 Task: Set the day theme to "Dark Dimmed".
Action: Mouse moved to (958, 85)
Screenshot: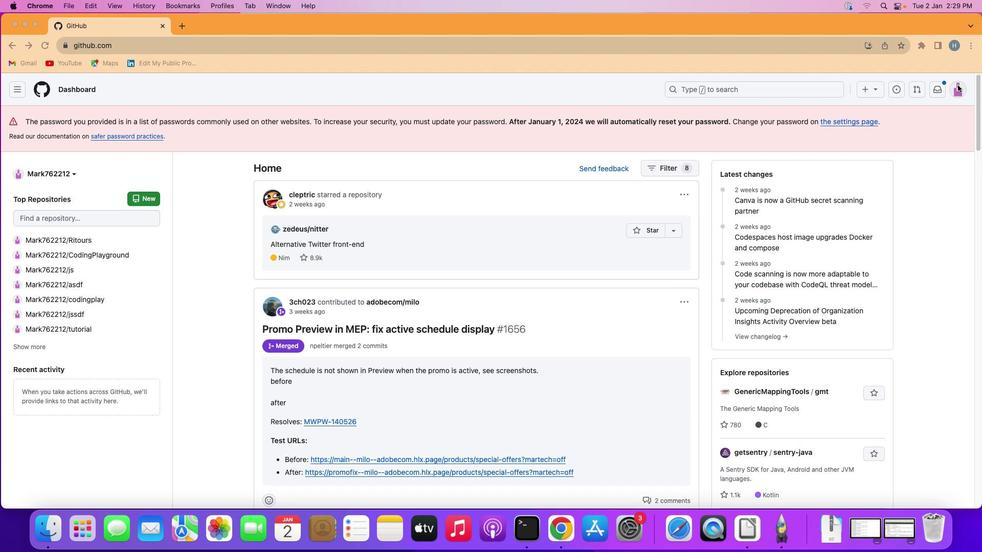 
Action: Mouse pressed left at (958, 85)
Screenshot: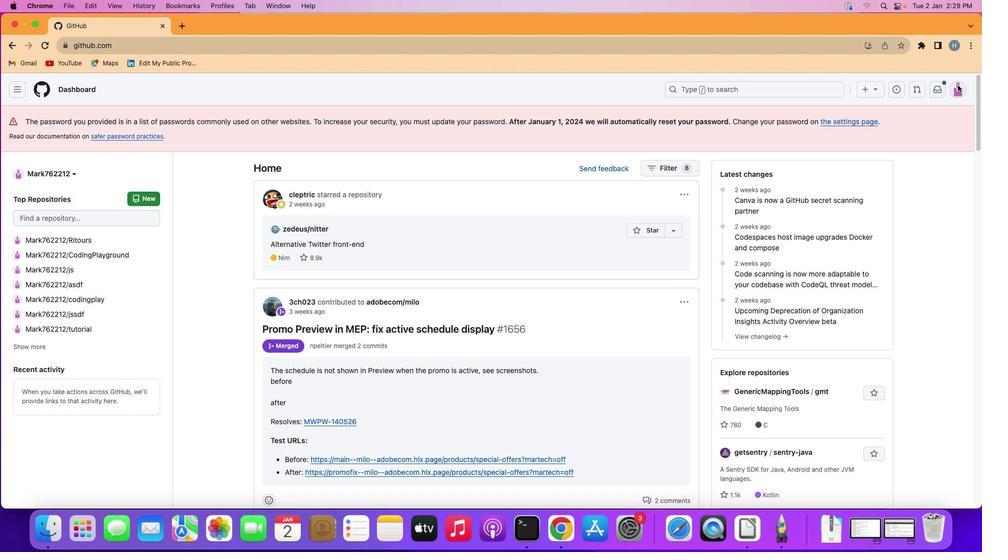
Action: Mouse moved to (959, 88)
Screenshot: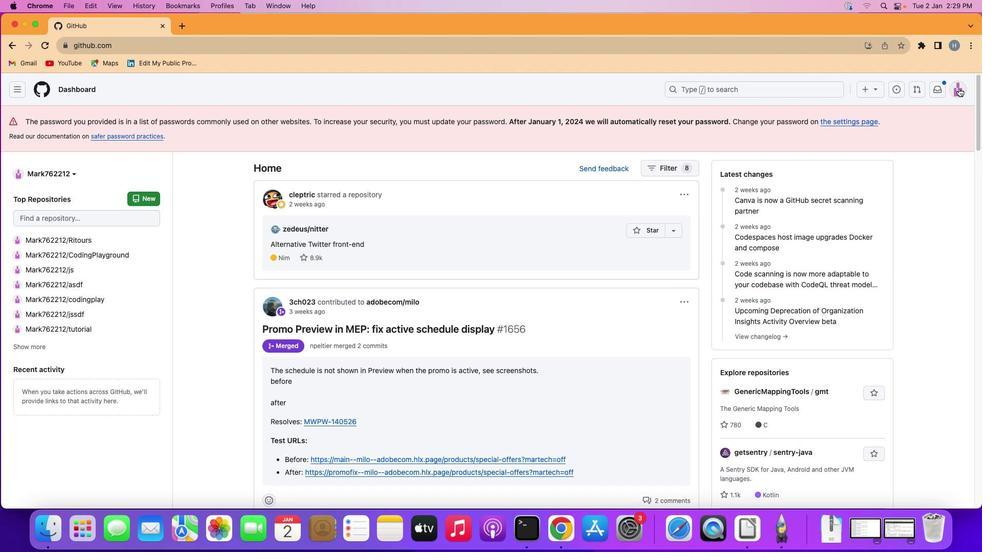 
Action: Mouse pressed left at (959, 88)
Screenshot: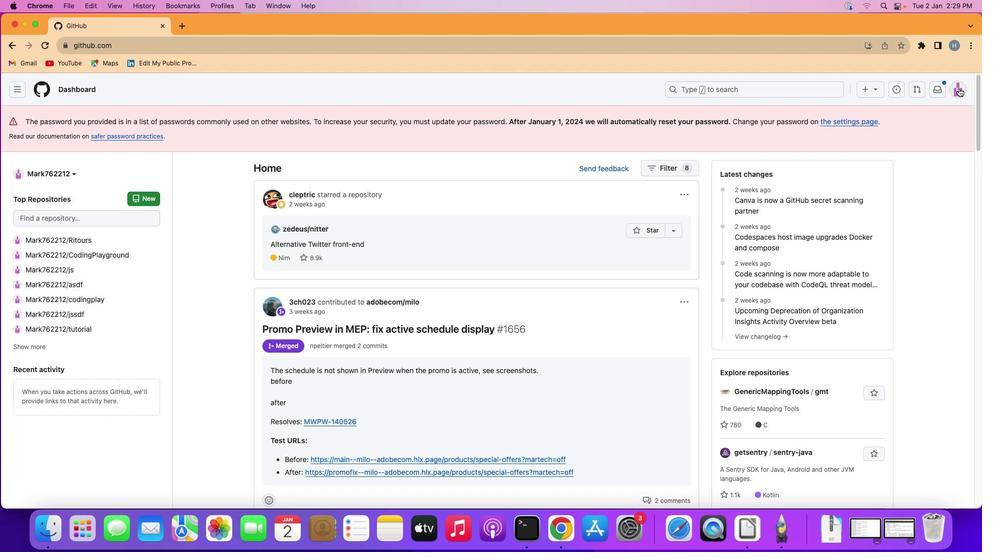 
Action: Mouse moved to (899, 375)
Screenshot: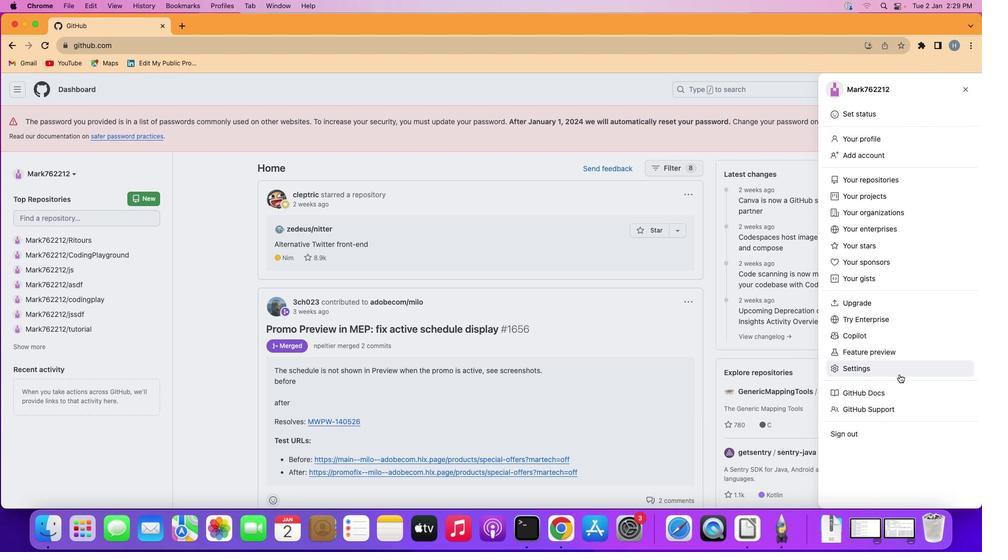 
Action: Mouse pressed left at (899, 375)
Screenshot: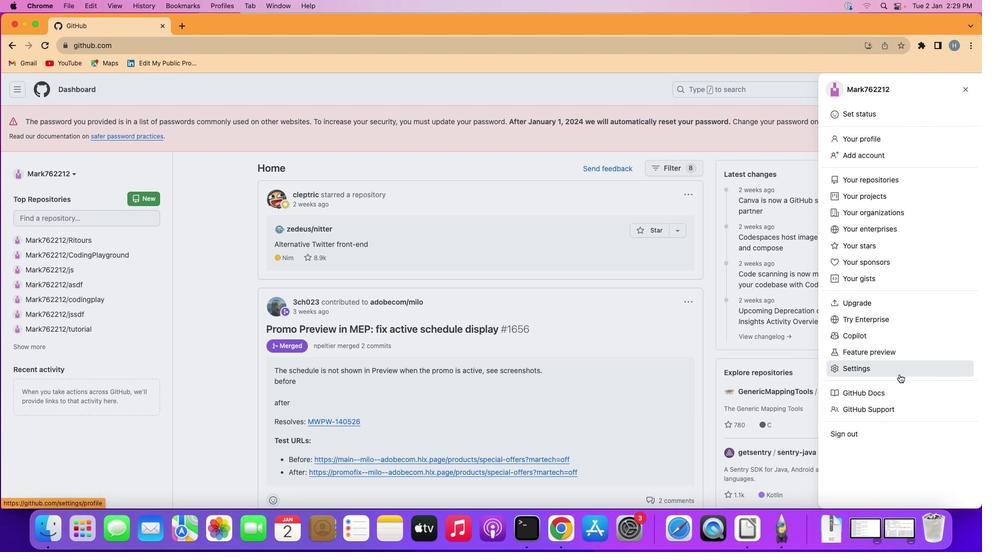 
Action: Mouse moved to (245, 248)
Screenshot: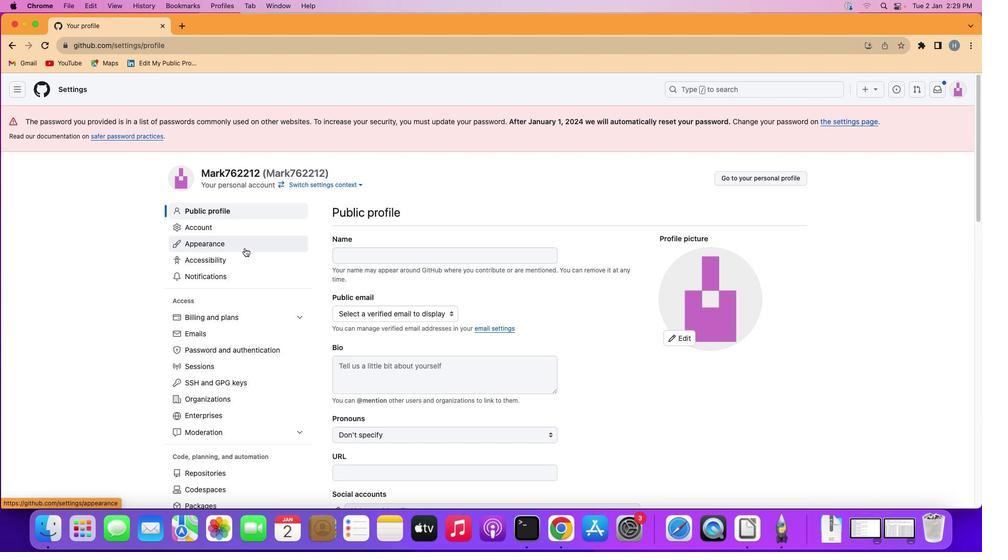
Action: Mouse pressed left at (245, 248)
Screenshot: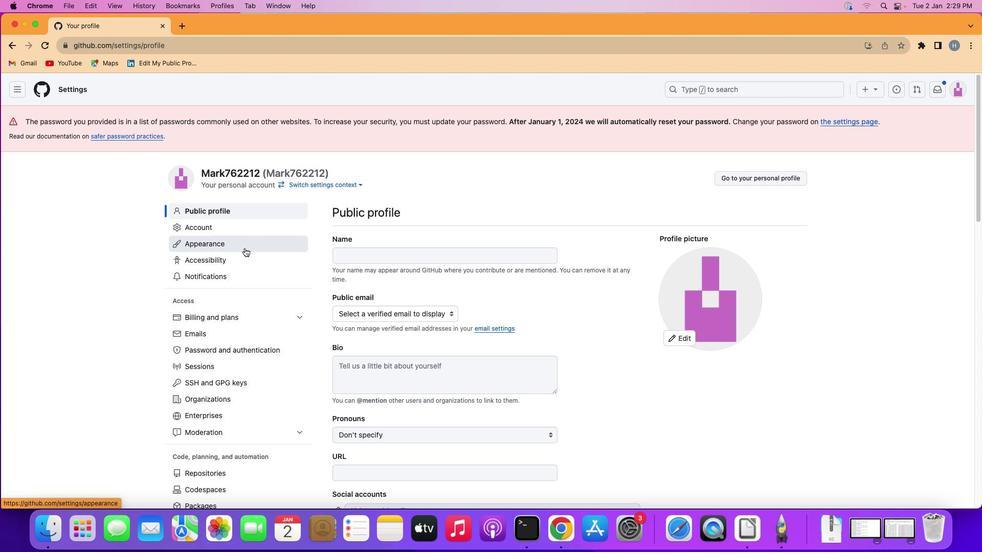 
Action: Mouse moved to (502, 489)
Screenshot: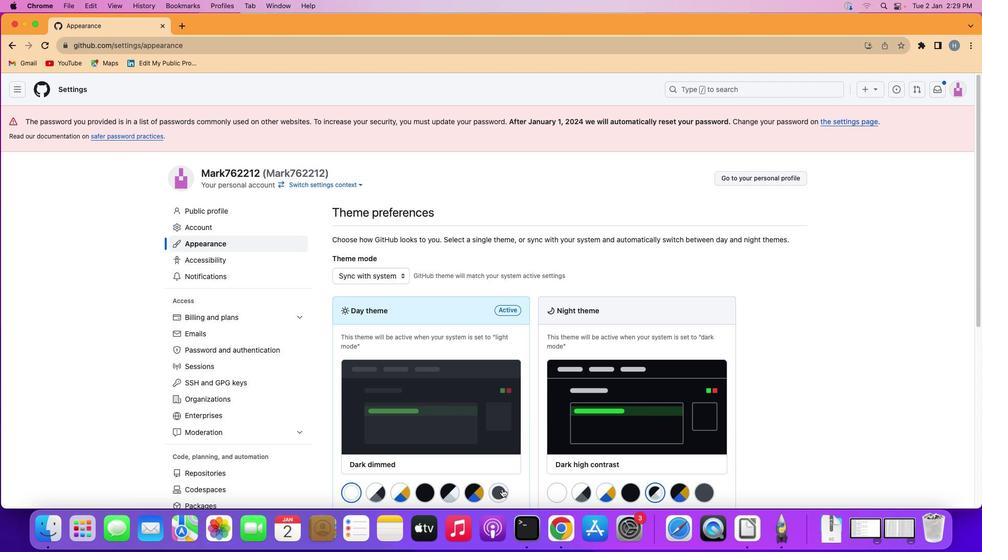 
Action: Mouse pressed left at (502, 489)
Screenshot: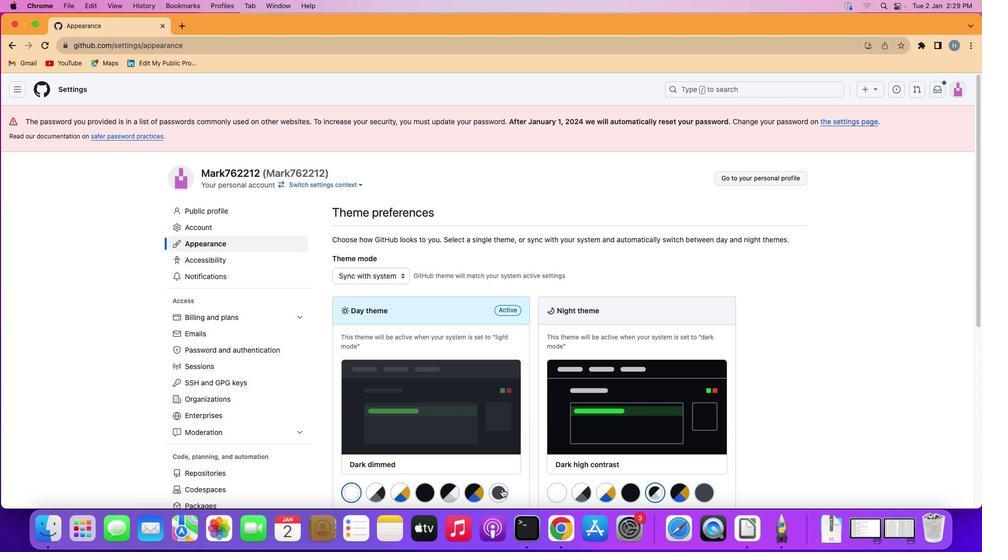 
Action: Mouse moved to (502, 488)
Screenshot: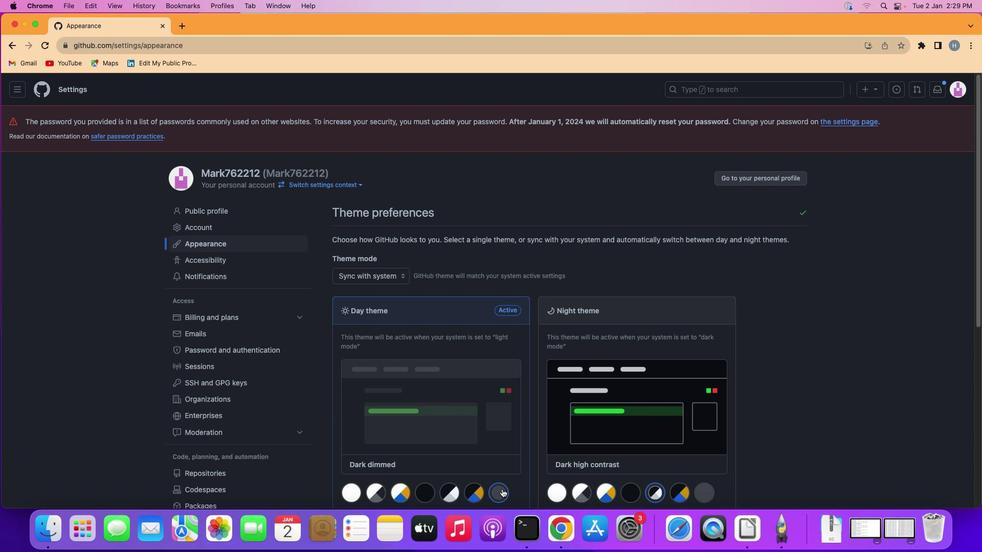 
